 Task: Create in the project TrendForge in Backlog an issue 'Changes made by one user not being visible to another user', assign it to team member softage.4@softage.net and change the status to IN PROGRESS.
Action: Mouse moved to (185, 59)
Screenshot: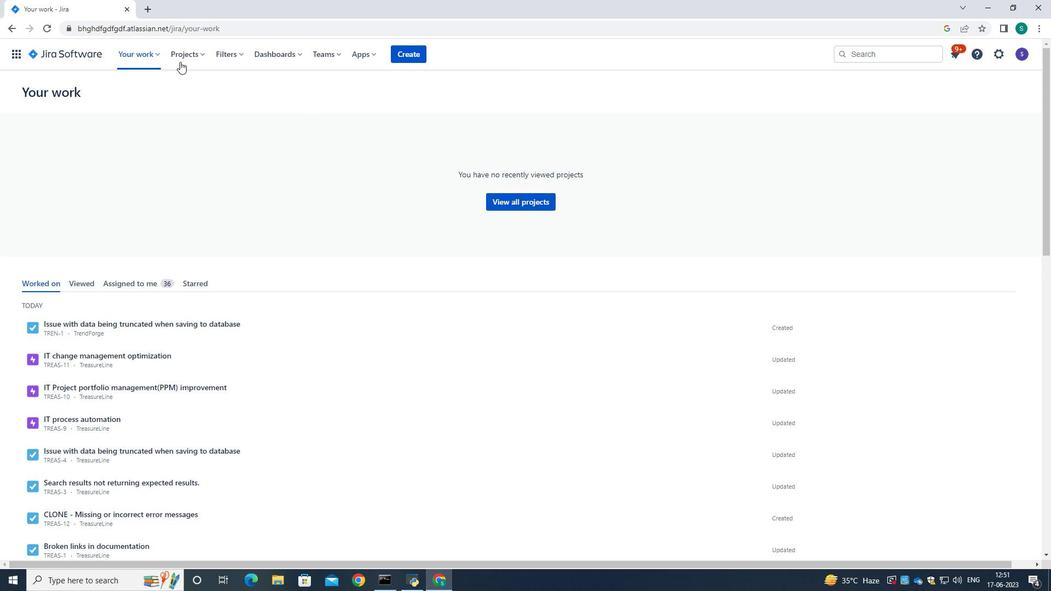 
Action: Mouse pressed left at (185, 59)
Screenshot: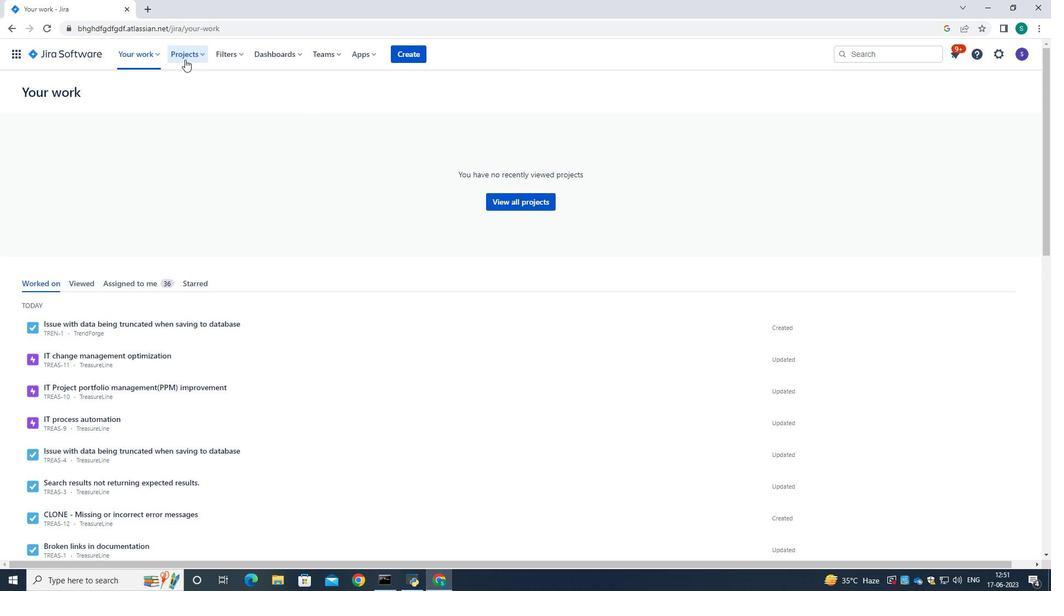 
Action: Mouse moved to (227, 105)
Screenshot: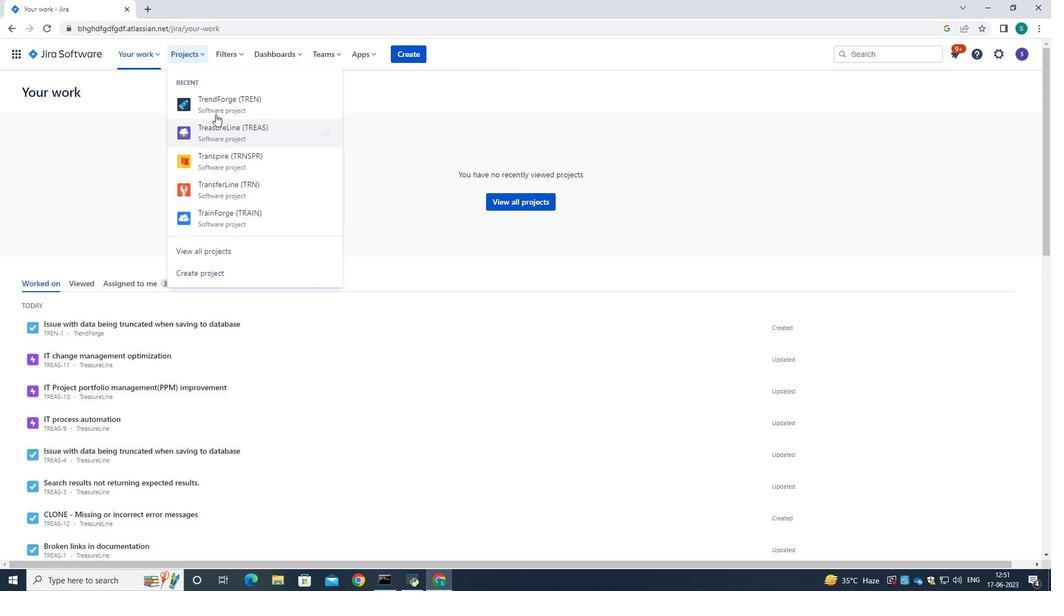 
Action: Mouse pressed left at (227, 105)
Screenshot: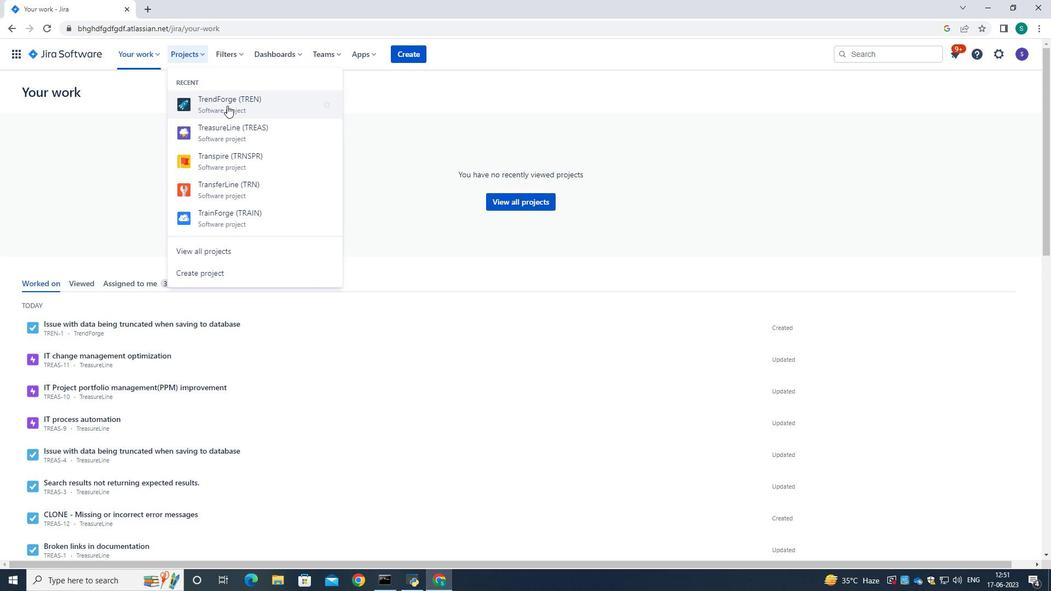 
Action: Mouse moved to (68, 169)
Screenshot: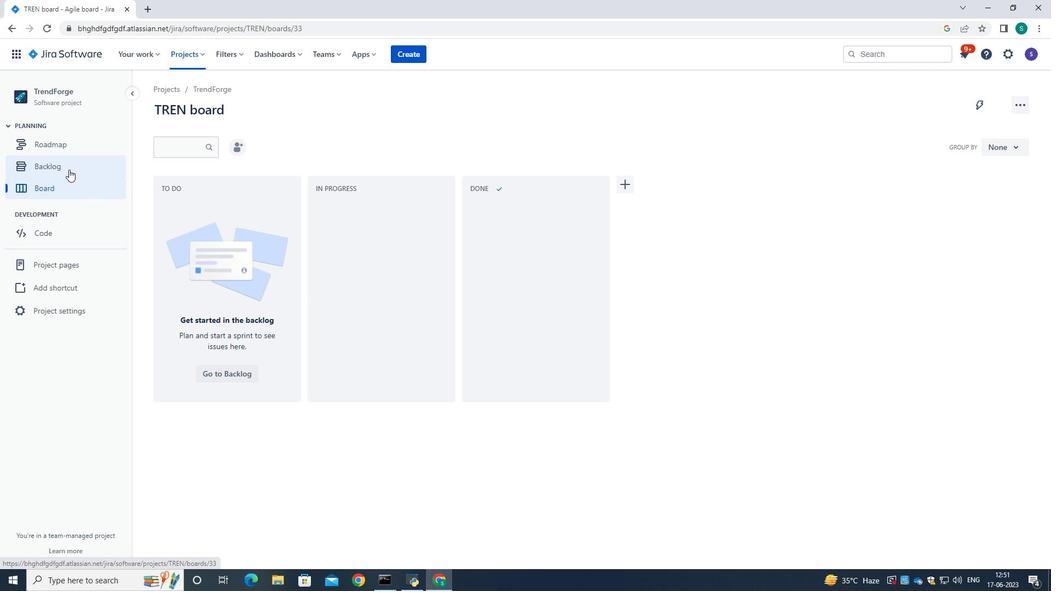 
Action: Mouse pressed left at (68, 169)
Screenshot: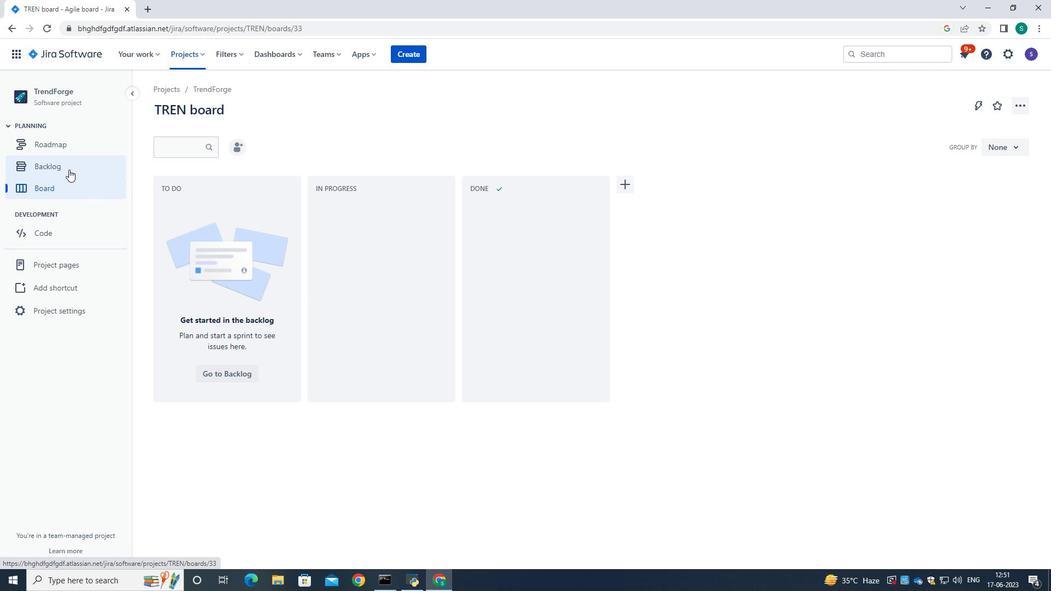 
Action: Mouse moved to (332, 217)
Screenshot: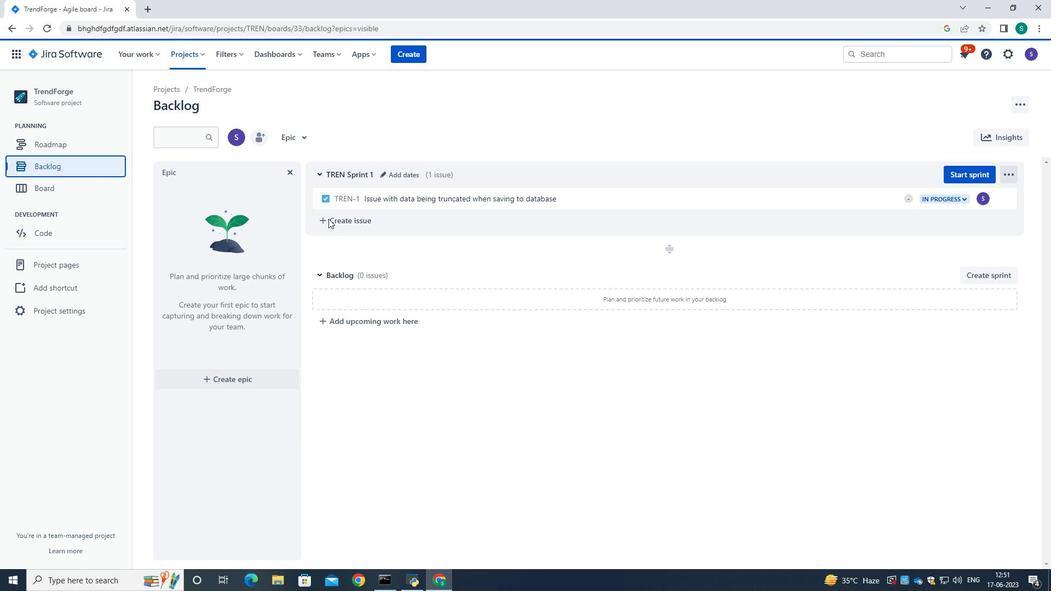
Action: Mouse pressed left at (332, 217)
Screenshot: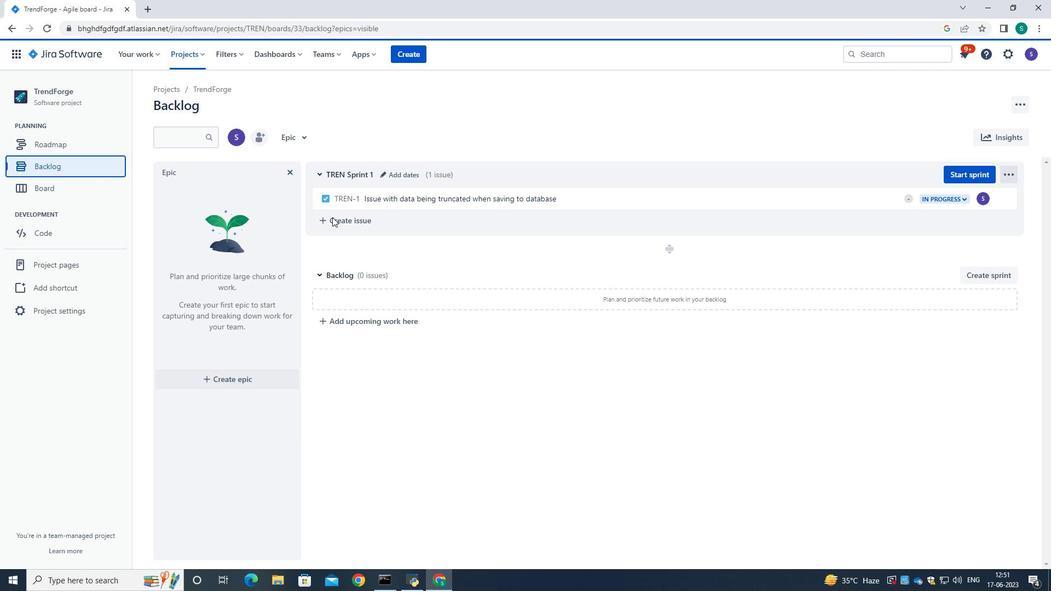 
Action: Mouse moved to (396, 219)
Screenshot: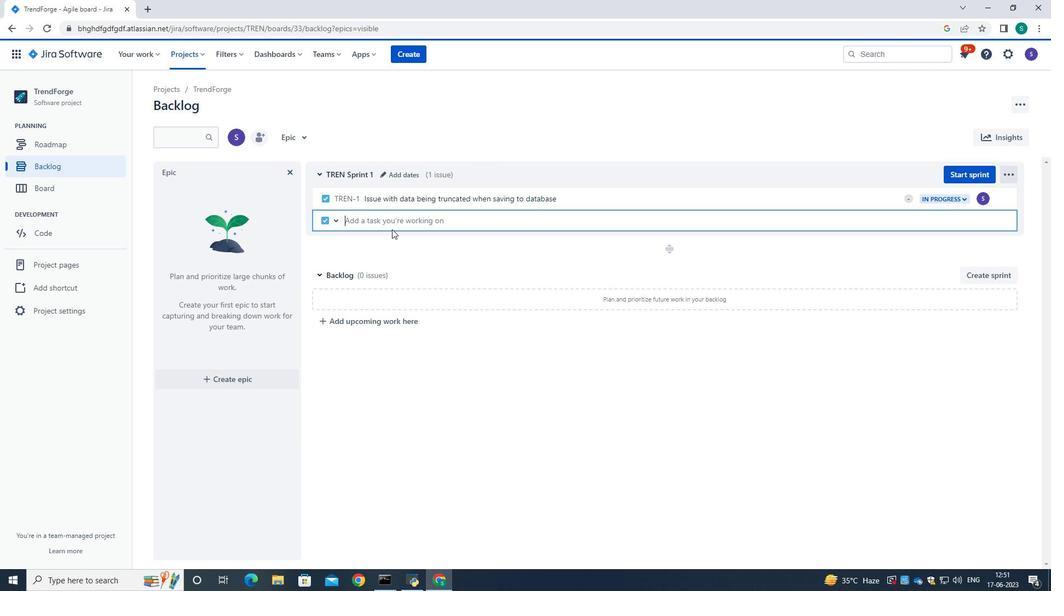 
Action: Mouse pressed left at (396, 219)
Screenshot: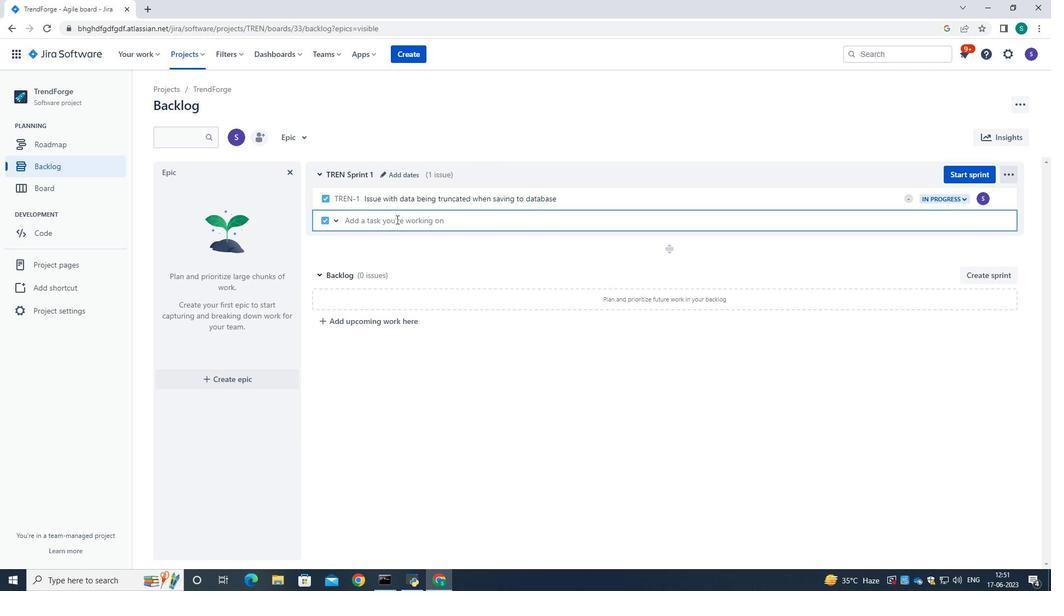 
Action: Key pressed <Key.caps_lock>C<Key.caps_lock>hanges<Key.space>made<Key.space>by<Key.space>one<Key.space>user<Key.space>not<Key.space>being<Key.space>visa<Key.backspace>iable<Key.backspace><Key.backspace><Key.backspace><Key.backspace>ble<Key.space>to<Key.space>another<Key.space>user
Screenshot: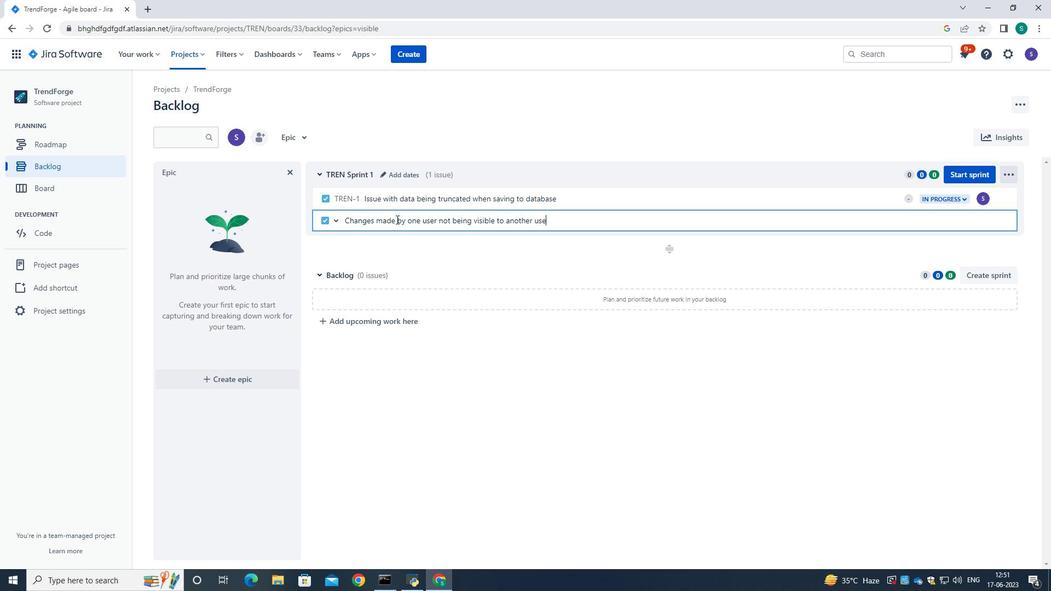 
Action: Mouse moved to (420, 233)
Screenshot: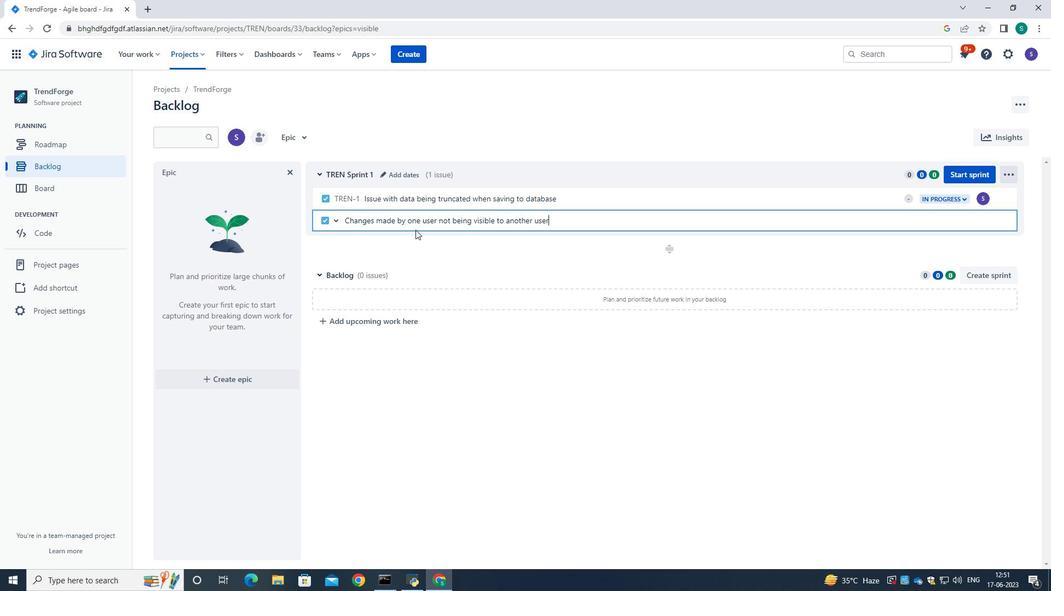 
Action: Key pressed <Key.enter>
Screenshot: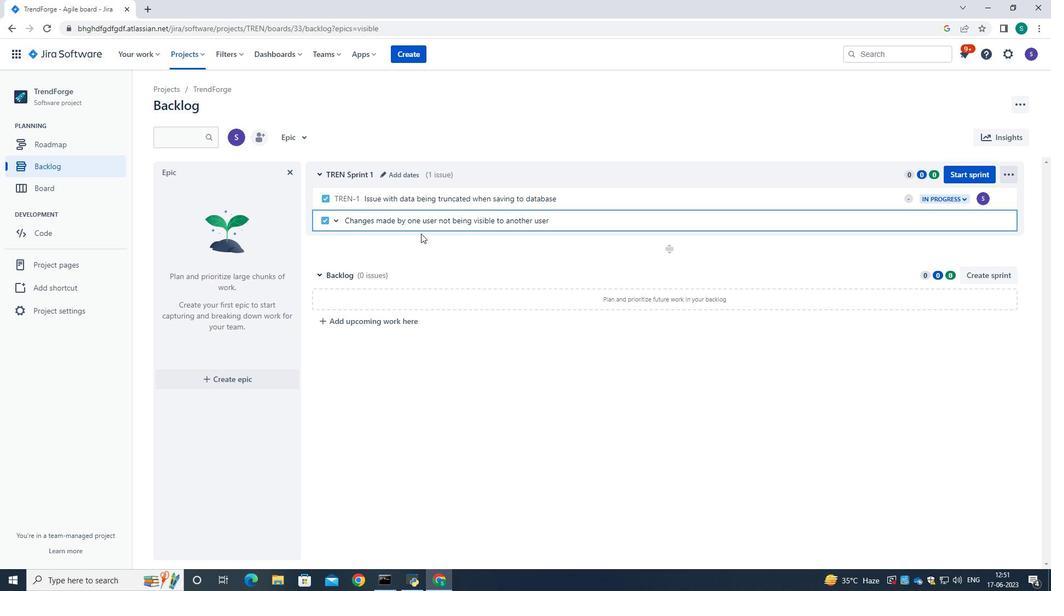 
Action: Mouse moved to (981, 223)
Screenshot: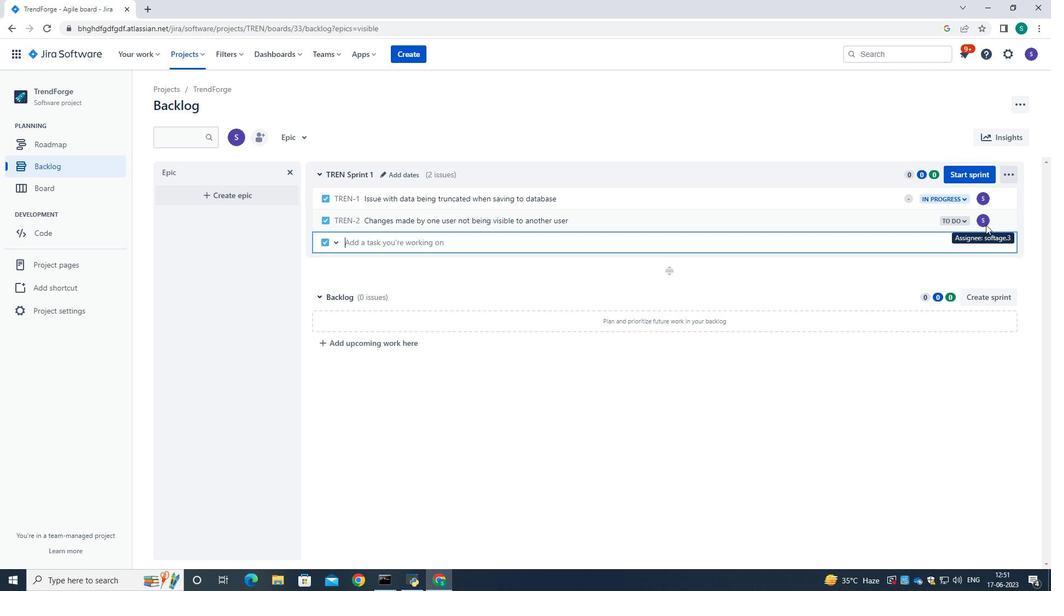 
Action: Mouse pressed left at (981, 223)
Screenshot: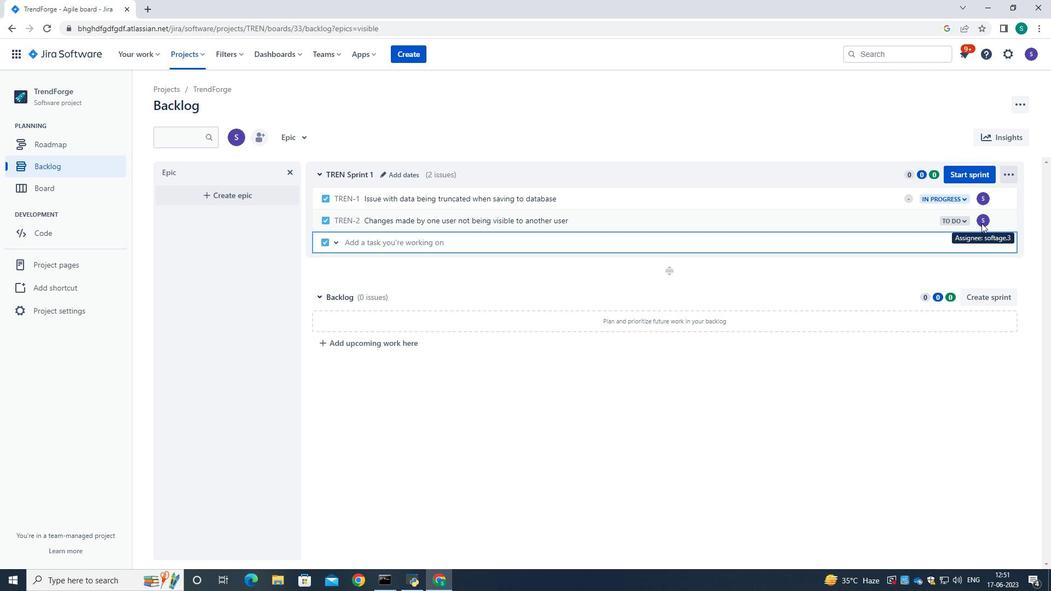 
Action: Mouse pressed left at (981, 223)
Screenshot: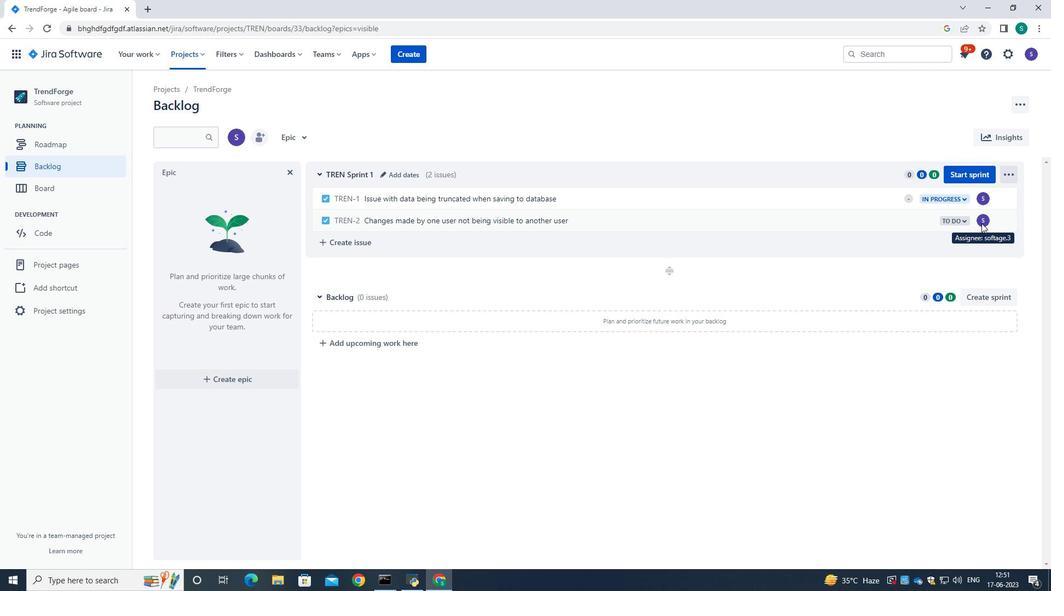 
Action: Mouse moved to (983, 221)
Screenshot: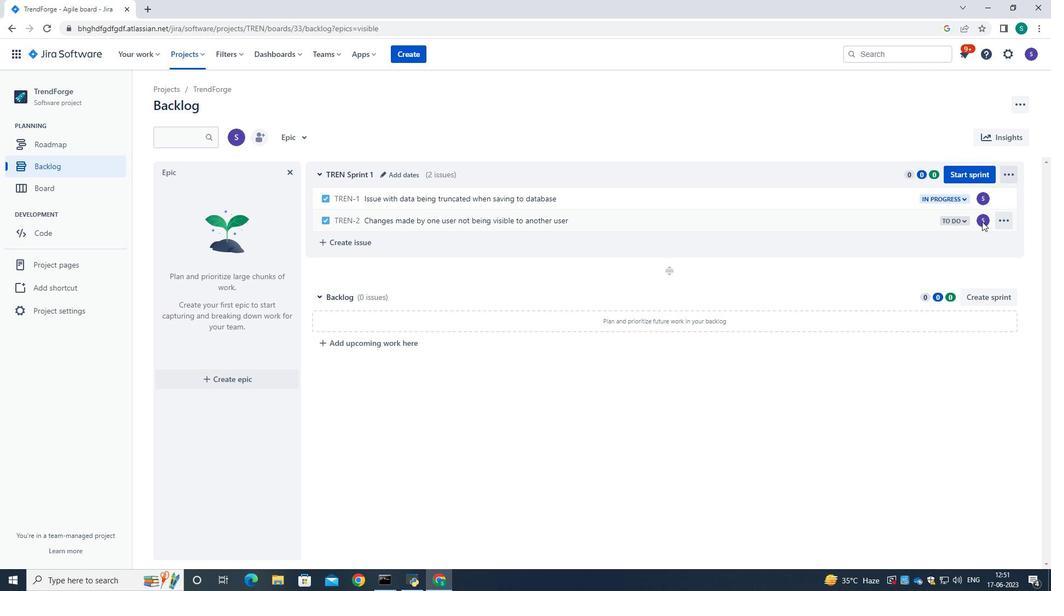 
Action: Mouse pressed left at (983, 221)
Screenshot: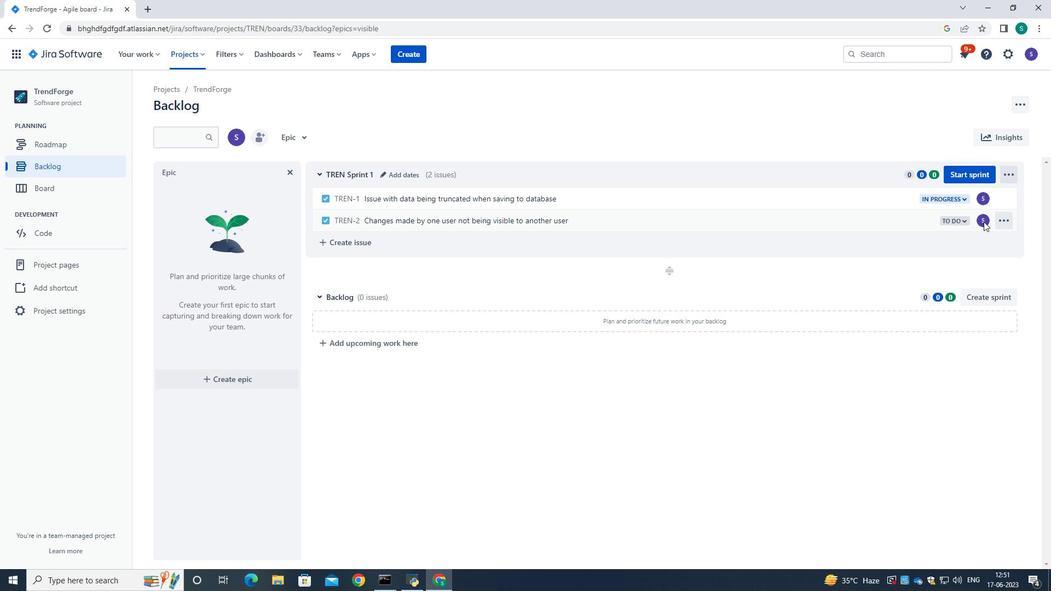 
Action: Mouse moved to (983, 222)
Screenshot: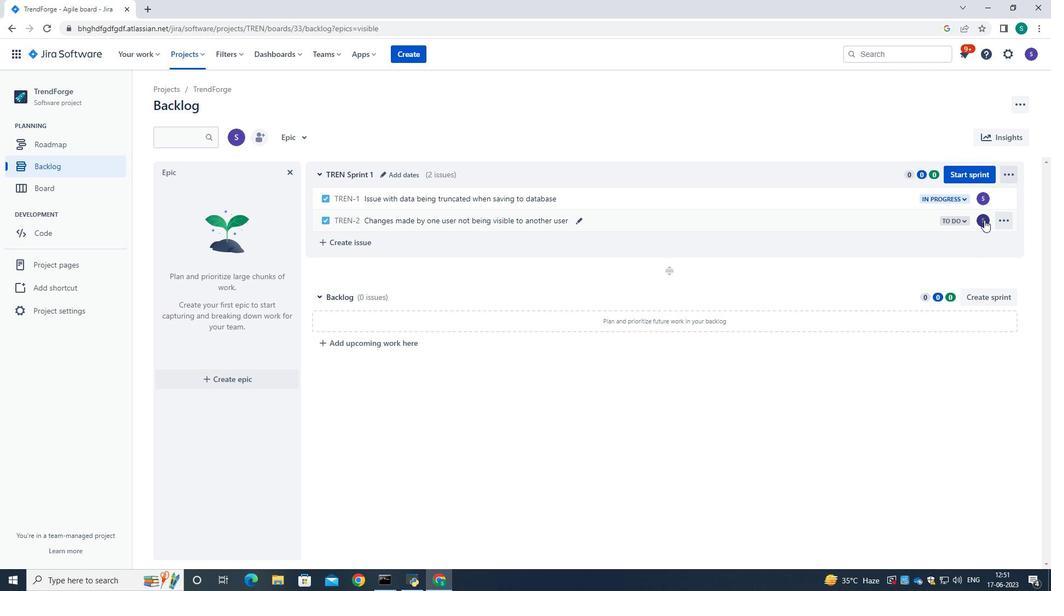 
Action: Mouse pressed left at (983, 222)
Screenshot: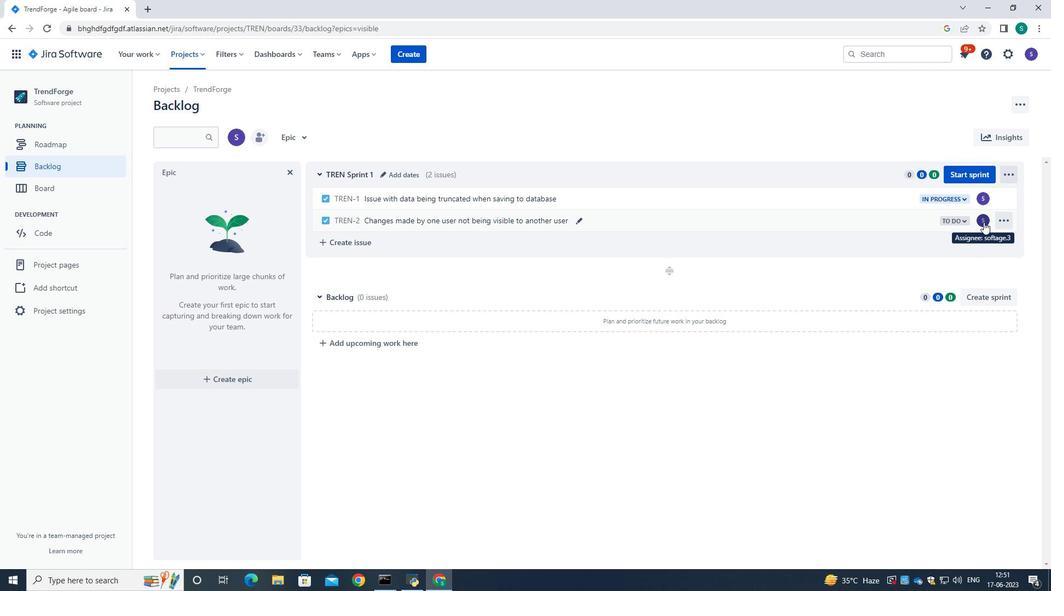 
Action: Mouse moved to (826, 100)
Screenshot: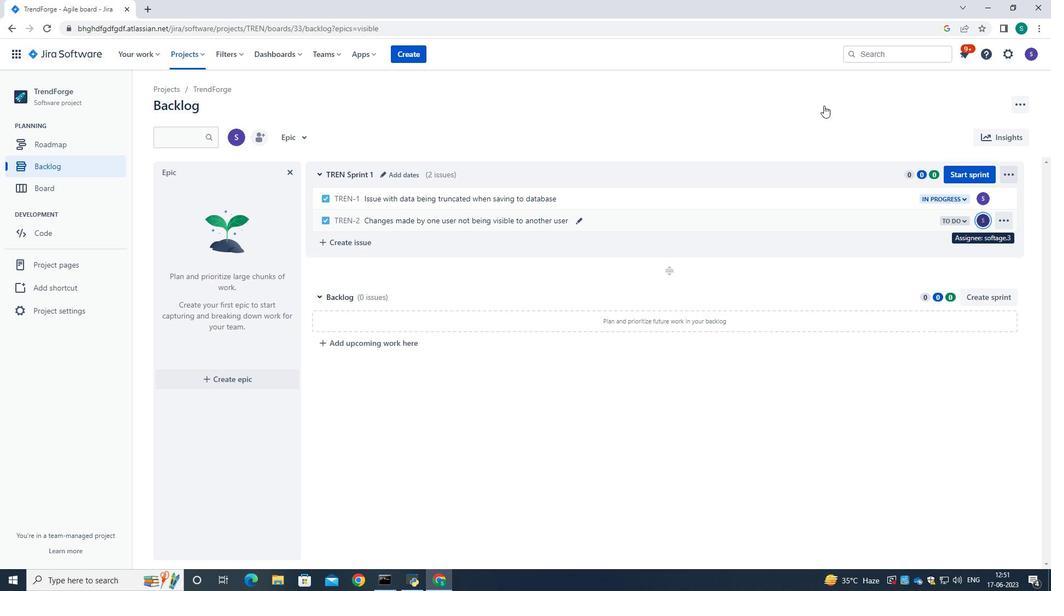 
Action: Mouse pressed left at (826, 100)
Screenshot: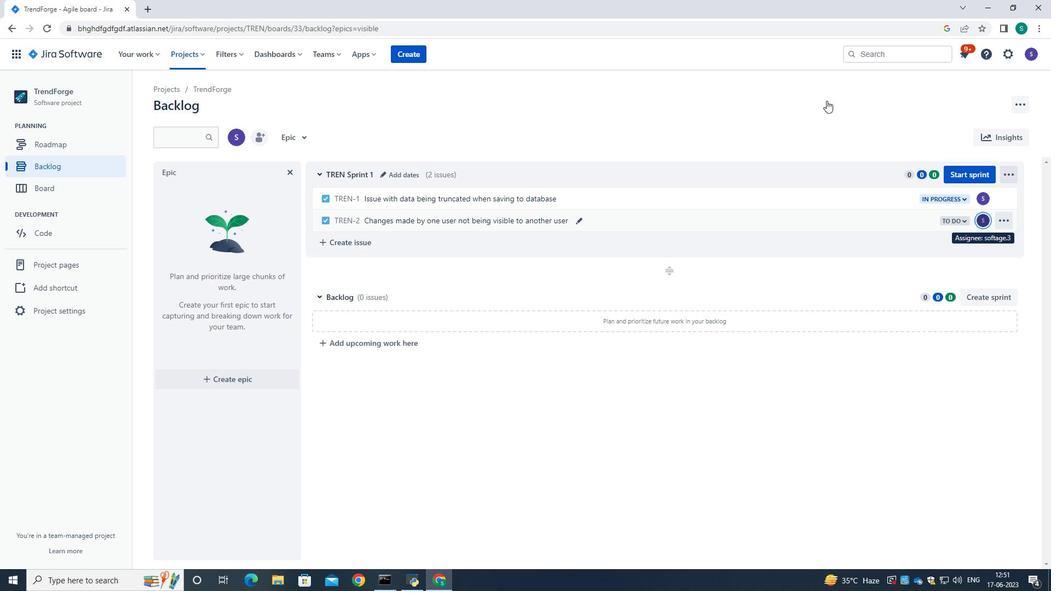 
Action: Mouse moved to (589, 379)
Screenshot: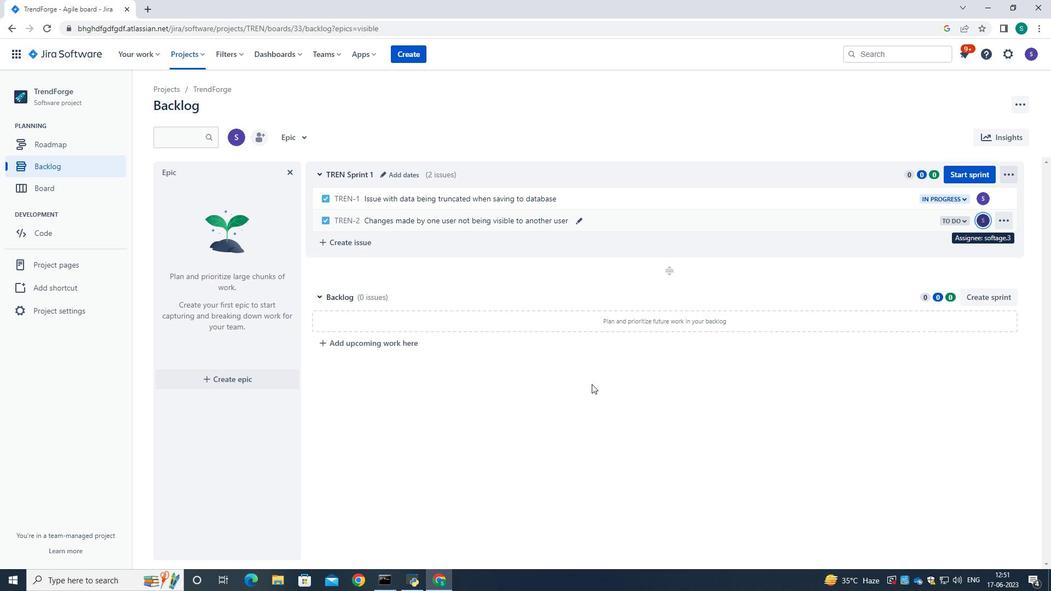 
Action: Mouse pressed left at (589, 379)
Screenshot: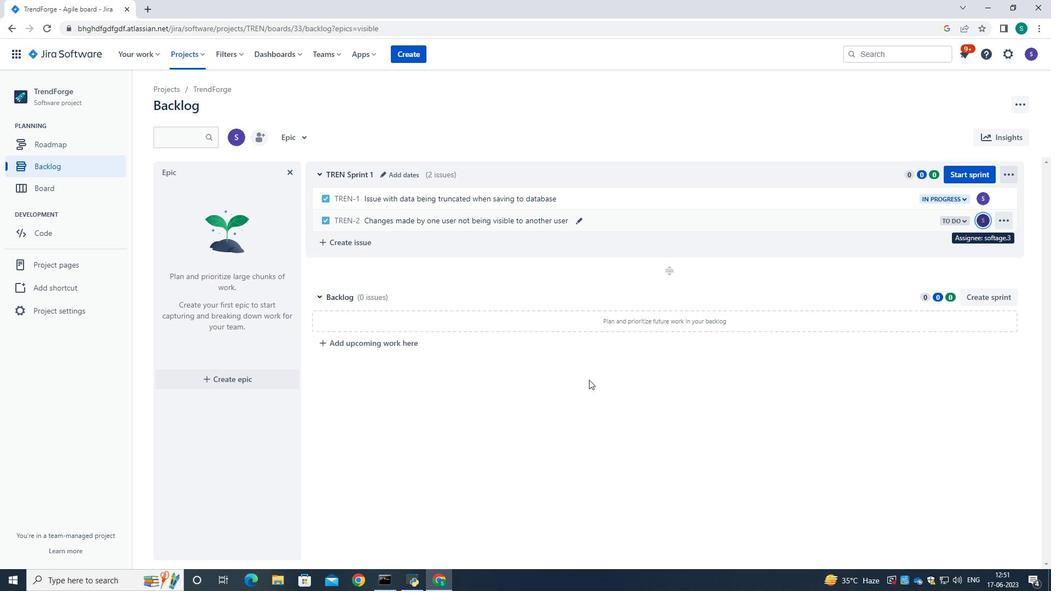 
Action: Mouse moved to (982, 218)
Screenshot: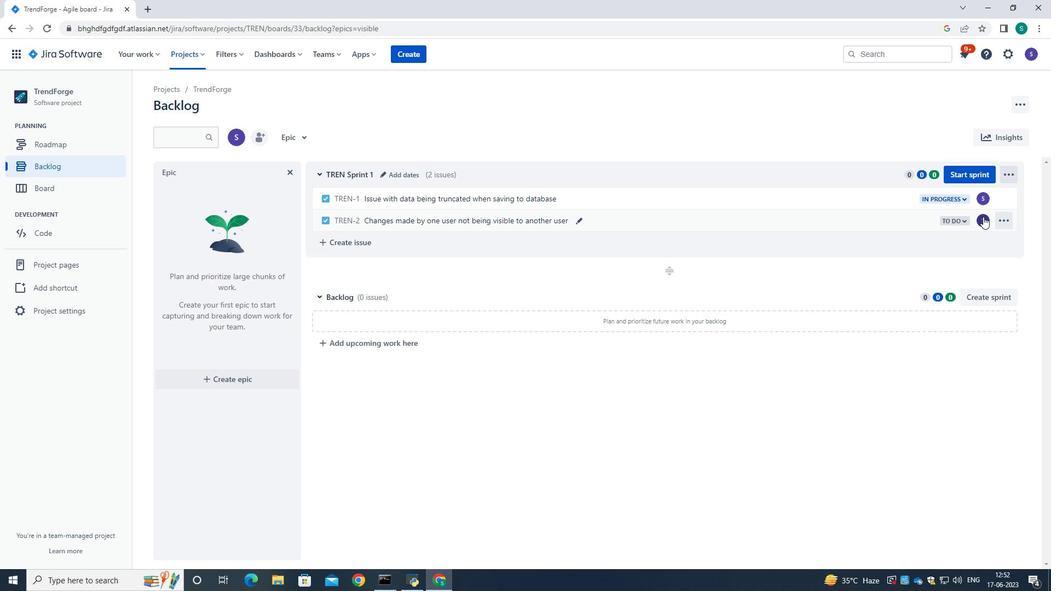 
Action: Mouse pressed left at (982, 218)
Screenshot: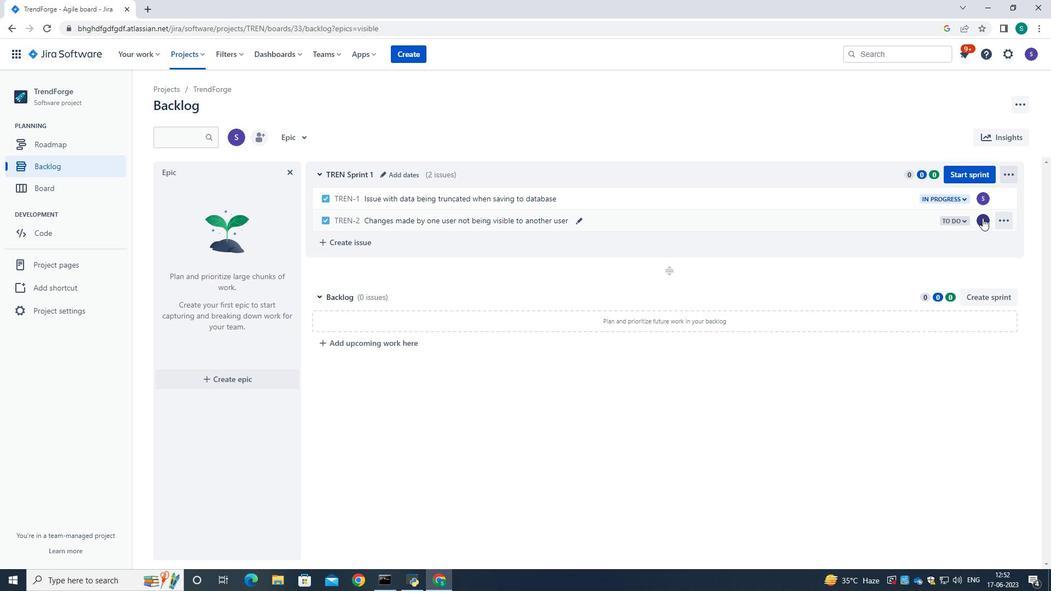 
Action: Mouse moved to (908, 246)
Screenshot: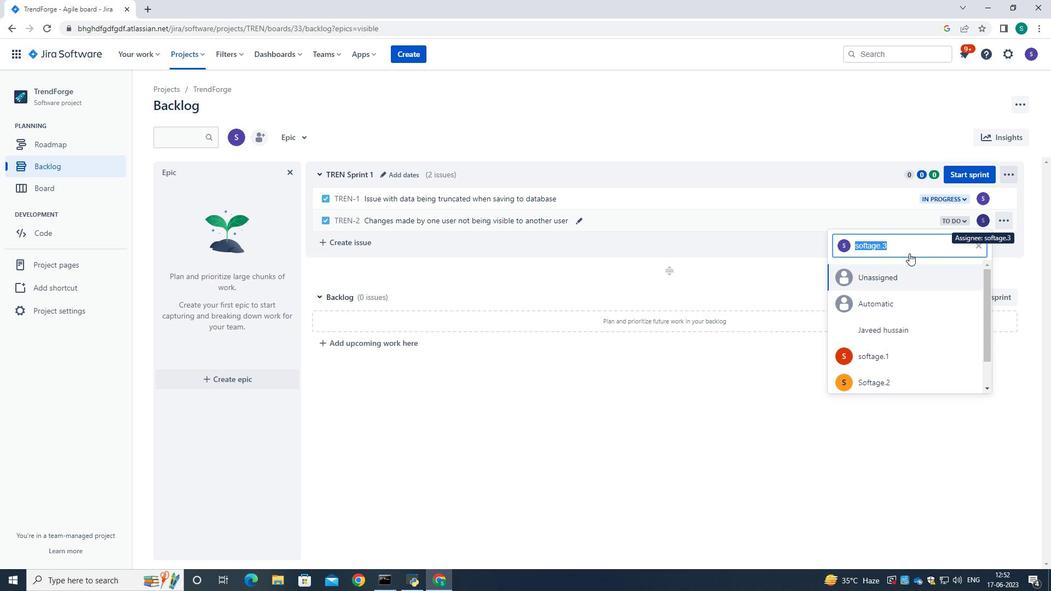 
Action: Key pressed <Key.backspace>softage.4<Key.shift>@softage.net
Screenshot: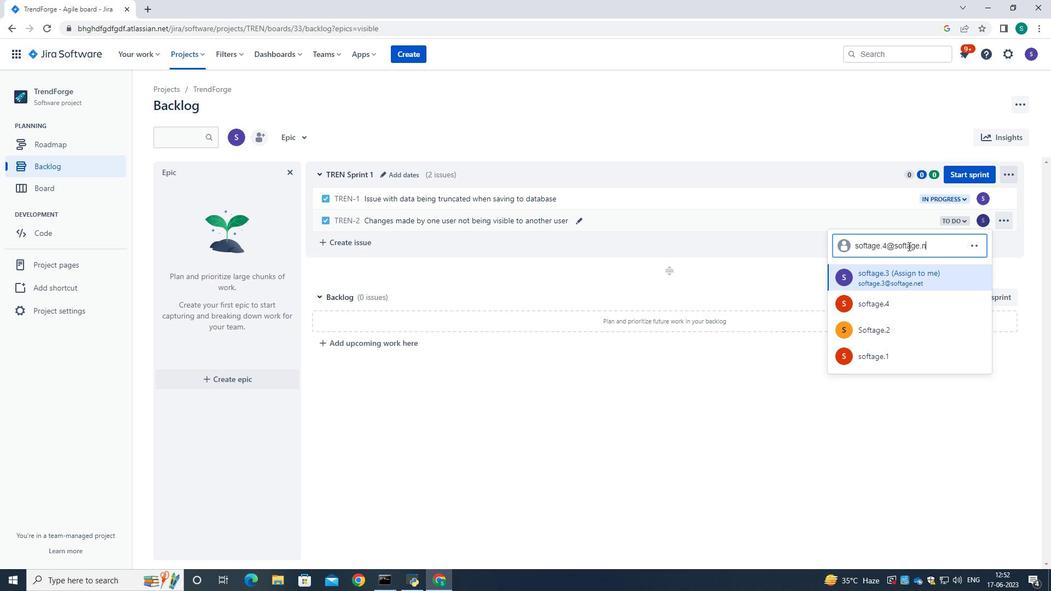 
Action: Mouse moved to (898, 278)
Screenshot: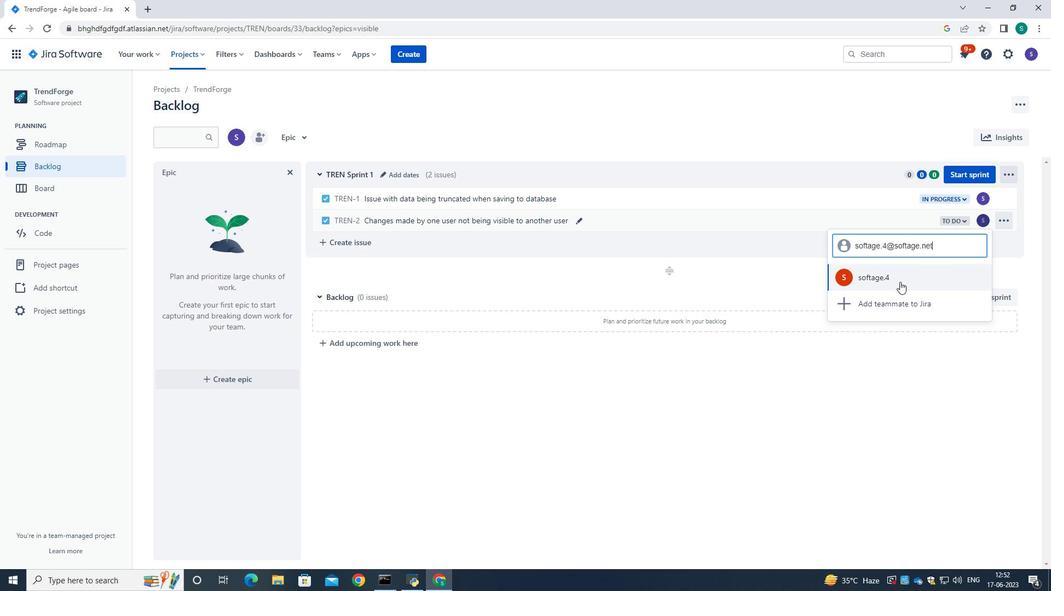 
Action: Mouse pressed left at (898, 278)
Screenshot: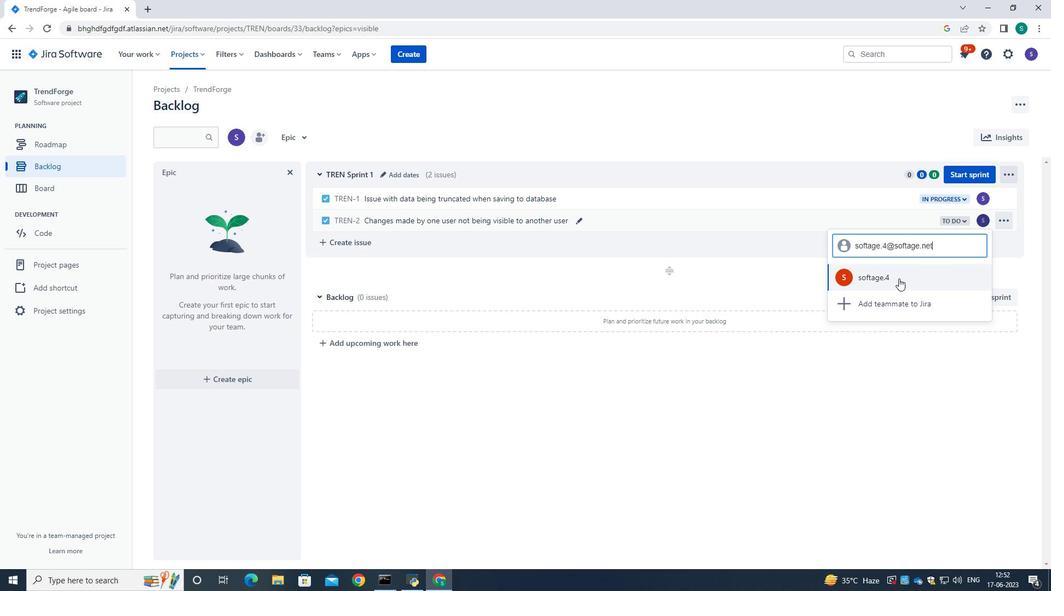 
Action: Mouse moved to (961, 224)
Screenshot: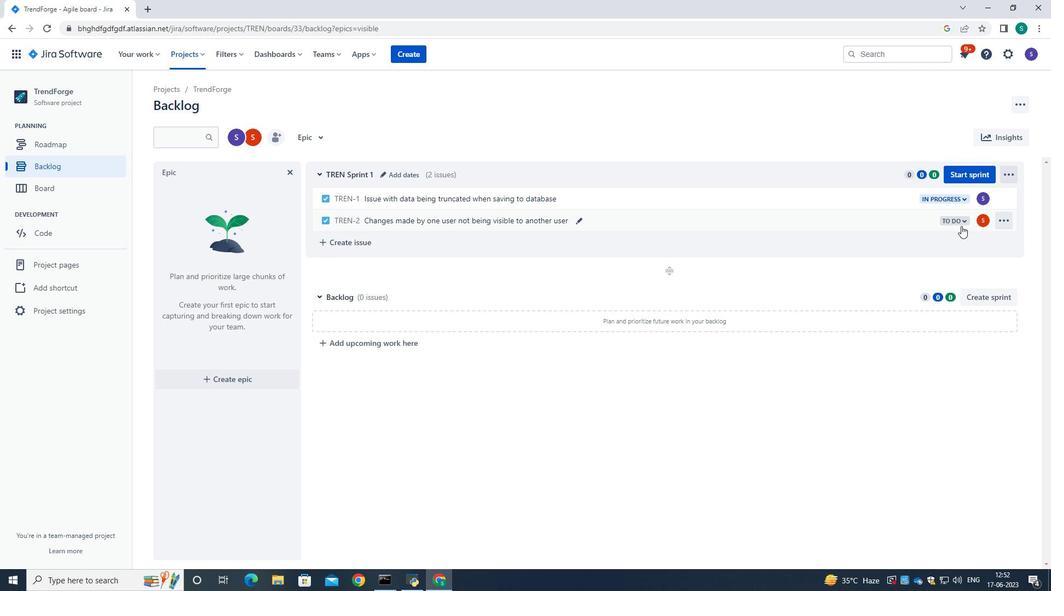 
Action: Mouse pressed left at (961, 224)
Screenshot: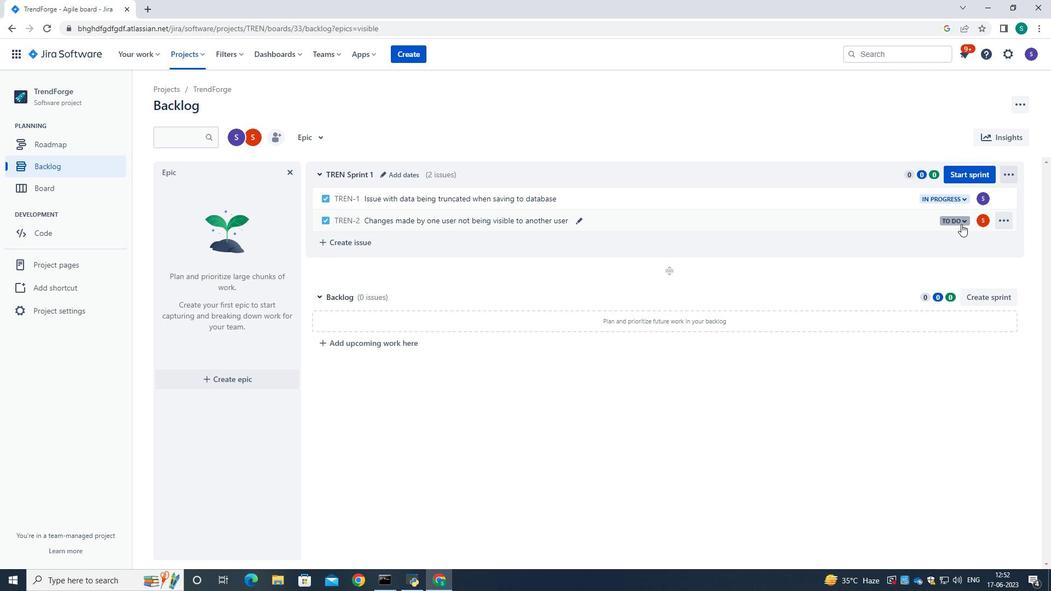
Action: Mouse moved to (893, 240)
Screenshot: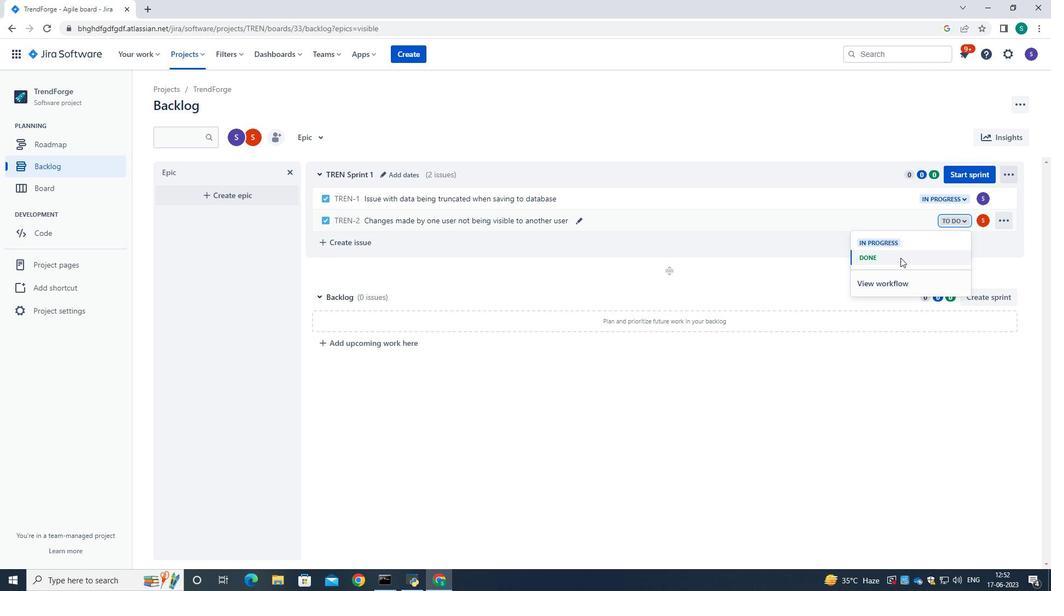 
Action: Mouse pressed left at (893, 240)
Screenshot: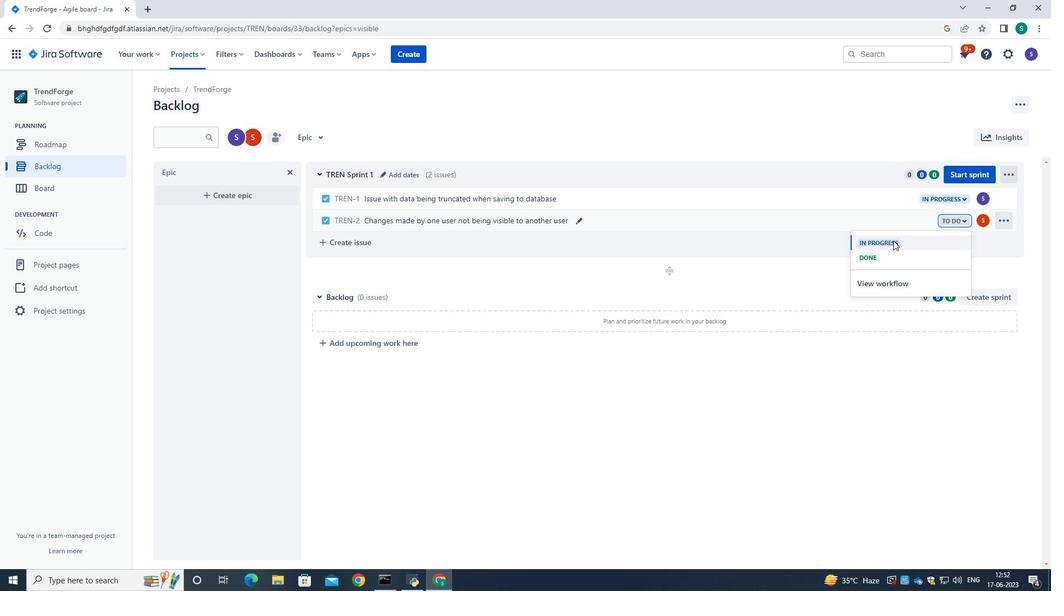 
Action: Mouse moved to (795, 349)
Screenshot: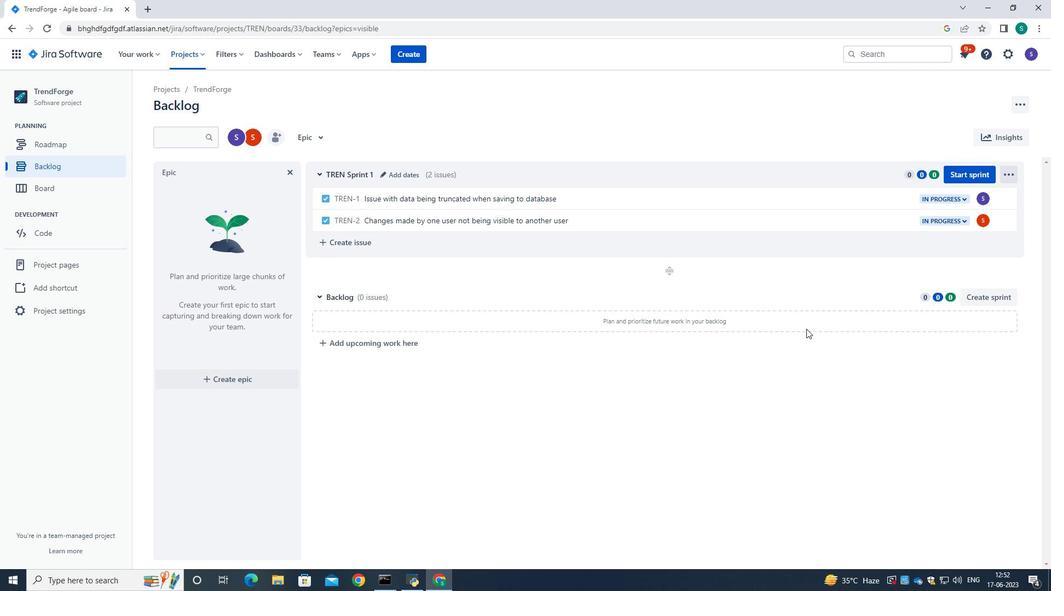 
Action: Mouse pressed left at (795, 349)
Screenshot: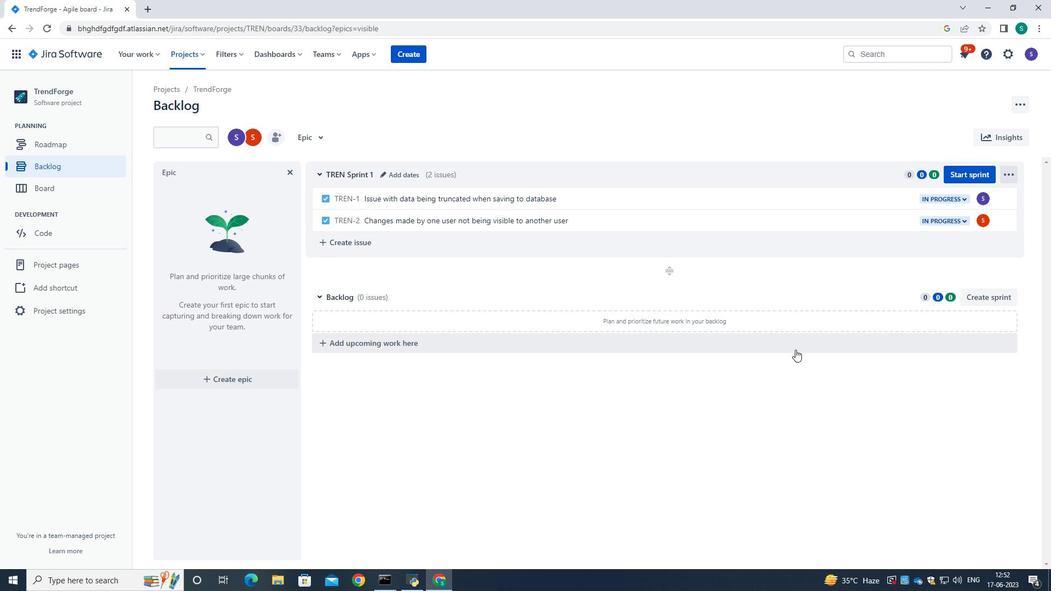 
Action: Mouse moved to (779, 374)
Screenshot: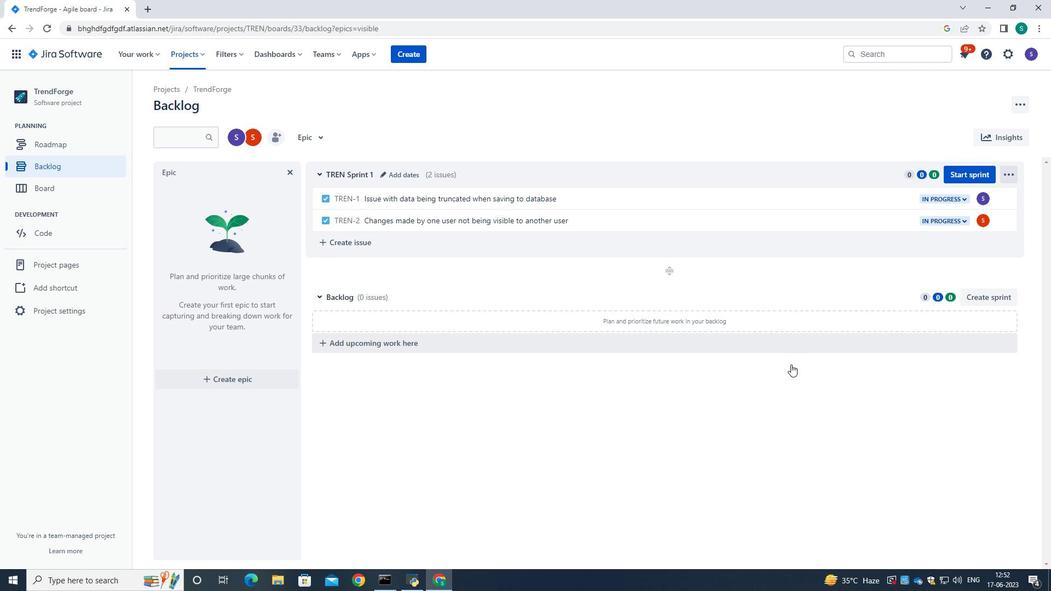 
Action: Mouse pressed left at (779, 374)
Screenshot: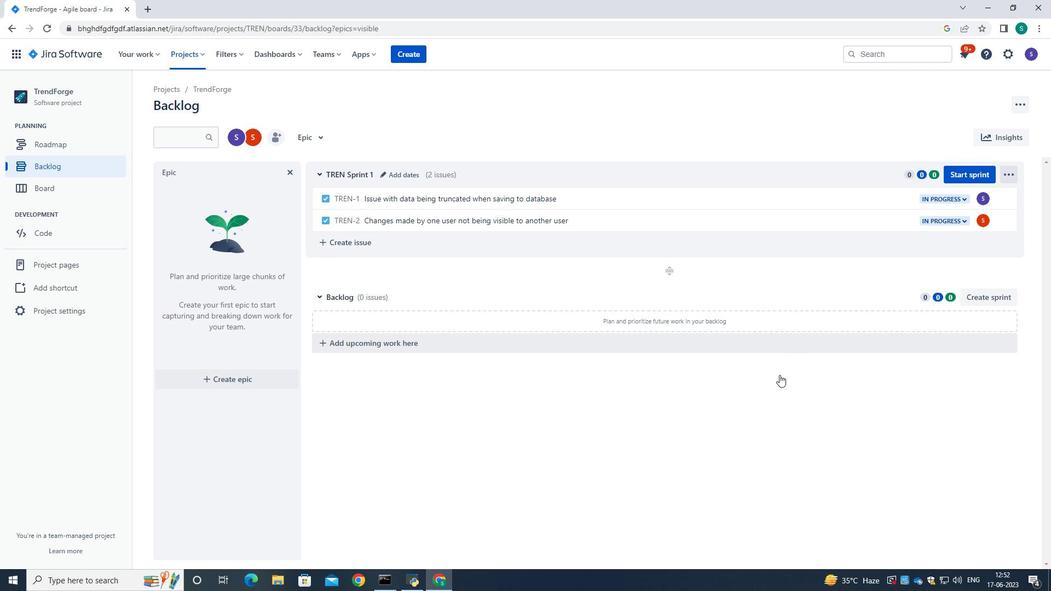 
